 Task: Create a section Backup and Recovery Sprint and in the section, add a milestone Serverless Architecture Implementation in the project AgileDrive
Action: Mouse moved to (81, 107)
Screenshot: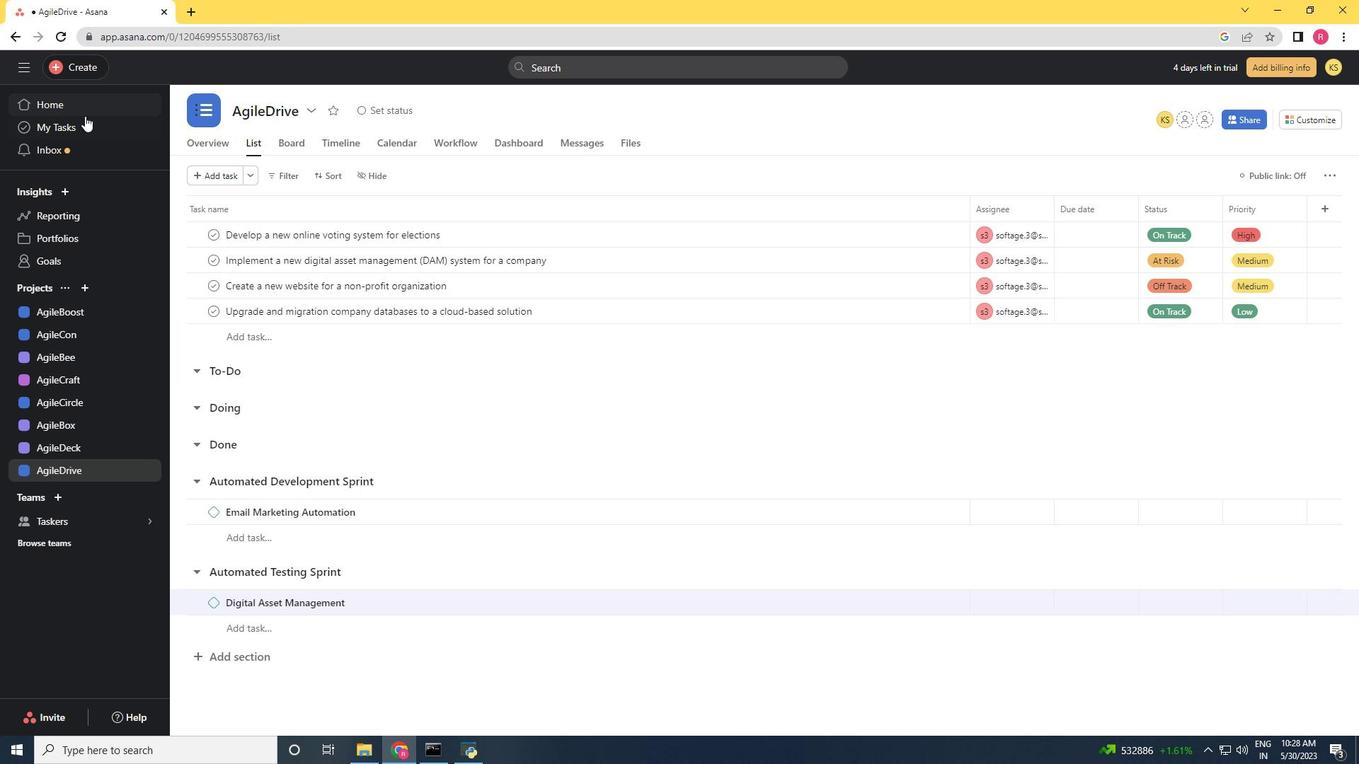 
Action: Mouse pressed left at (81, 107)
Screenshot: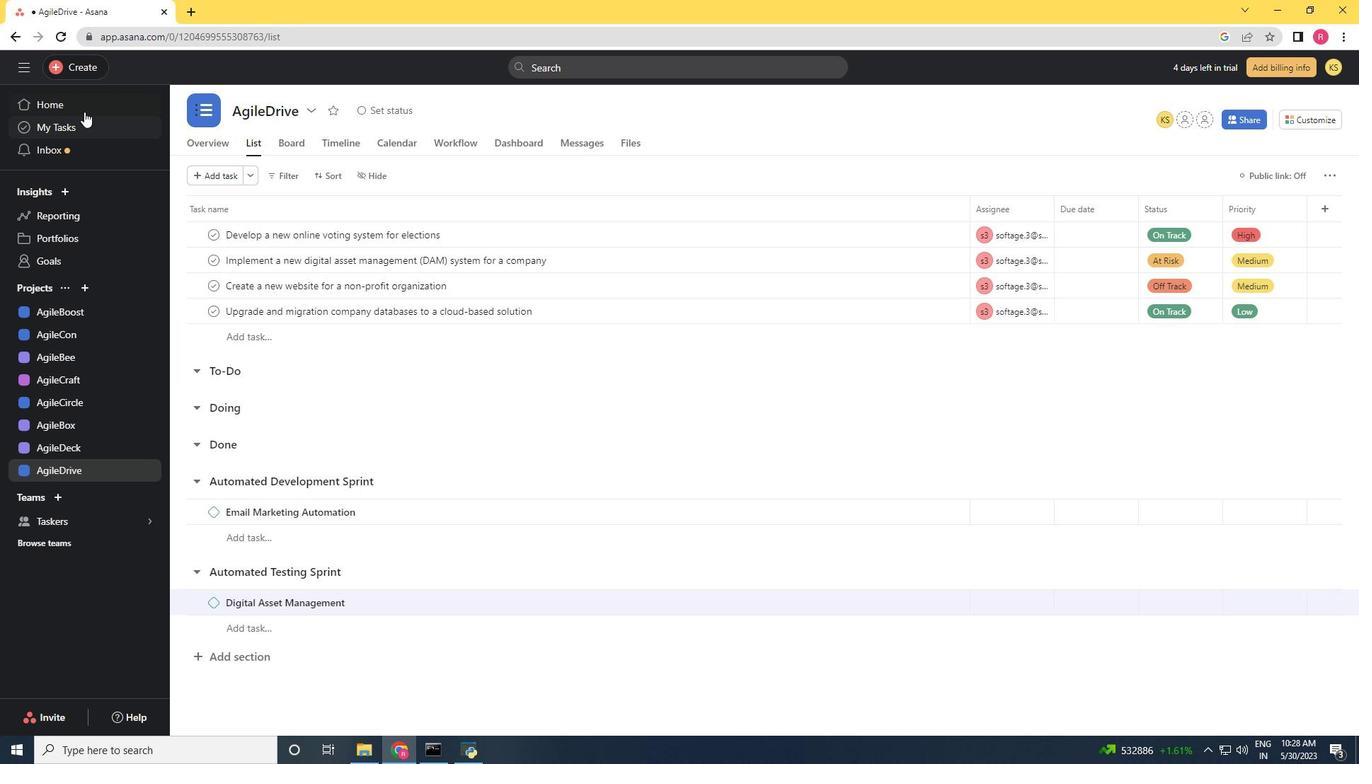 
Action: Mouse moved to (64, 470)
Screenshot: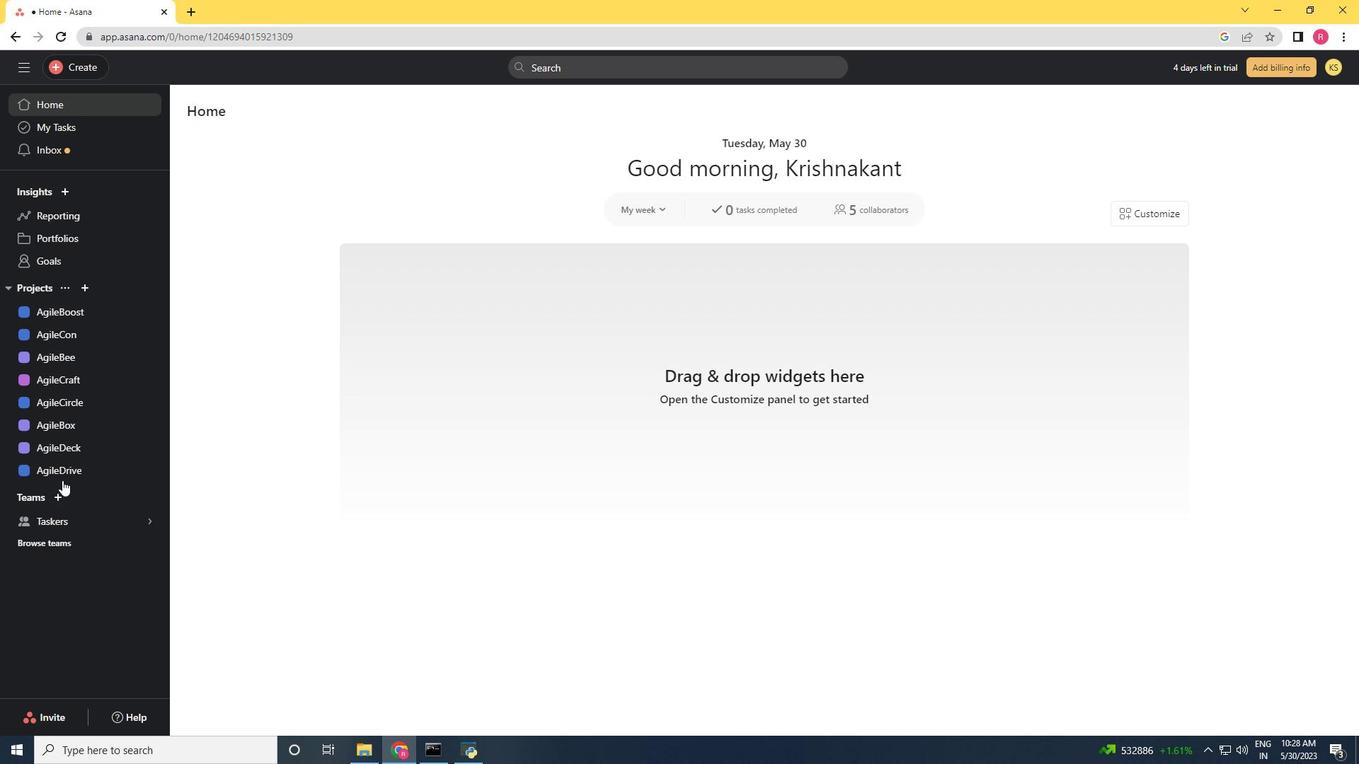 
Action: Mouse pressed left at (64, 470)
Screenshot: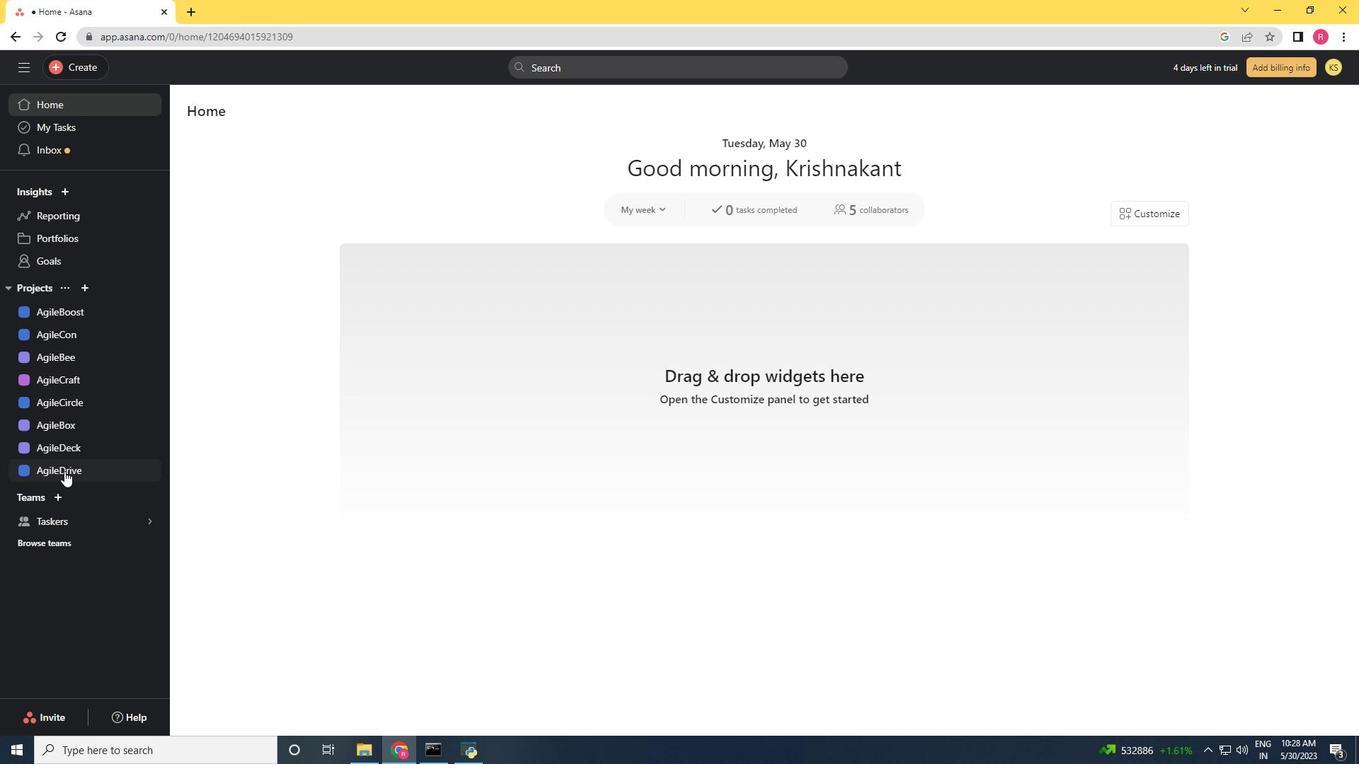 
Action: Mouse moved to (256, 659)
Screenshot: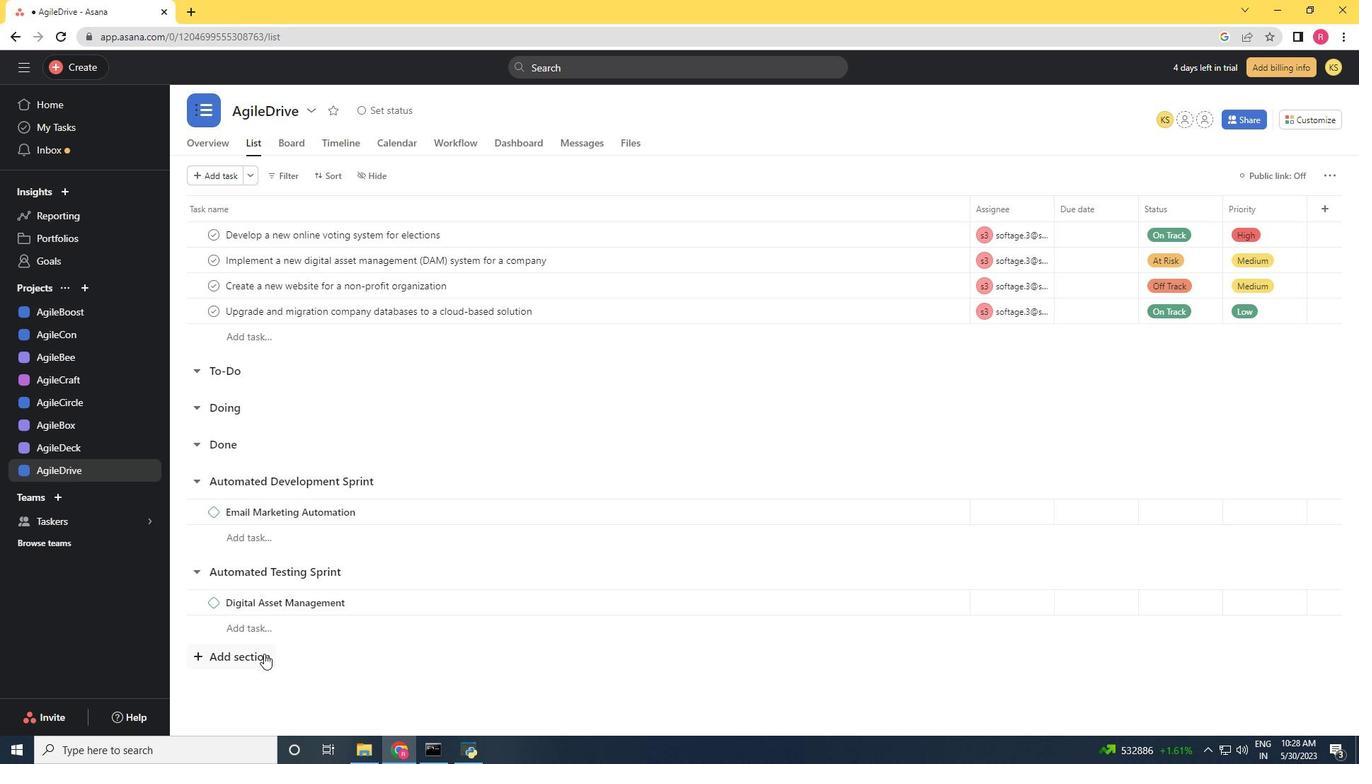 
Action: Mouse pressed left at (256, 659)
Screenshot: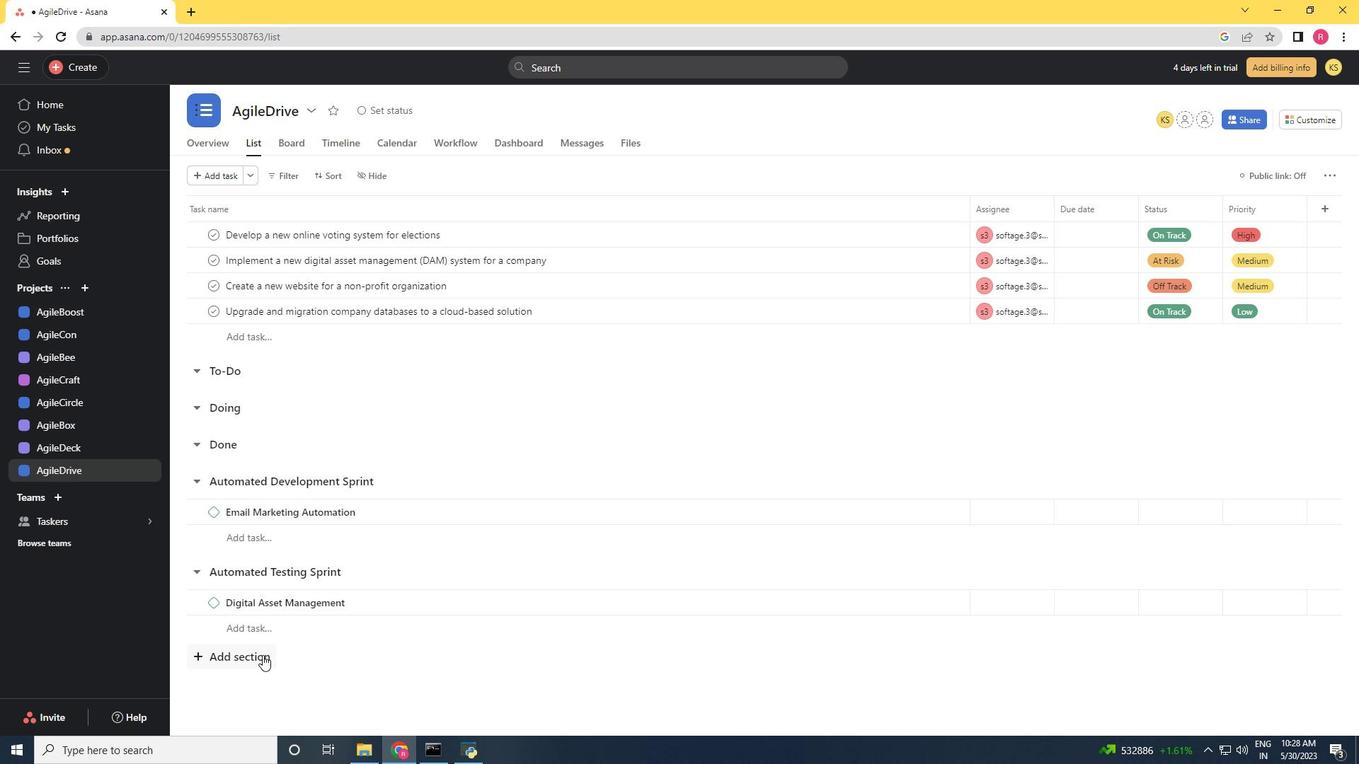 
Action: Key pressed <Key.shift><Key.shift><Key.shift><Key.shift><Key.shift>Backup<Key.space>and<Key.space><Key.shift>Recovery<Key.space><Key.shift>Sprint<Key.enter><Key.shift><Key.shift><Key.shift>Serverless<Key.space><Key.shift>Architecture<Key.space><Key.shift>Implementation<Key.space>
Screenshot: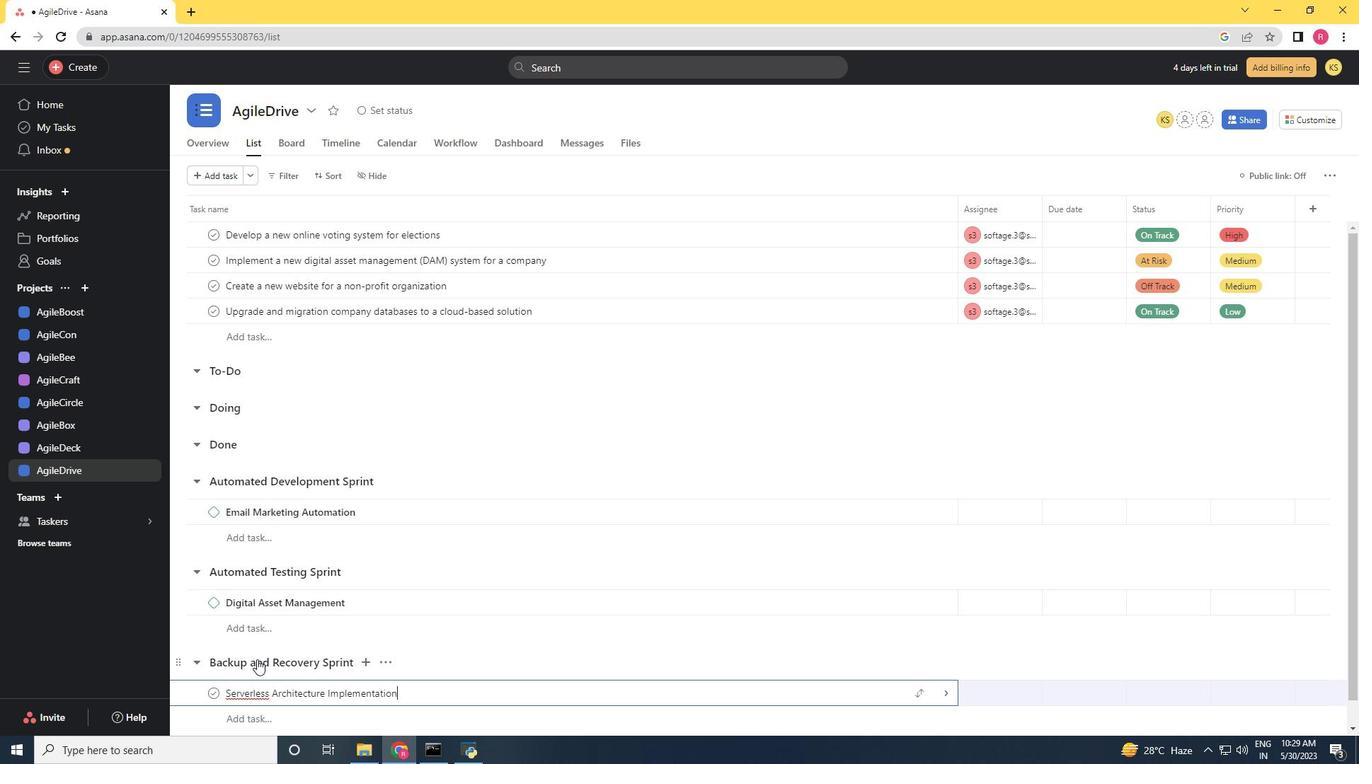 
Action: Mouse moved to (431, 693)
Screenshot: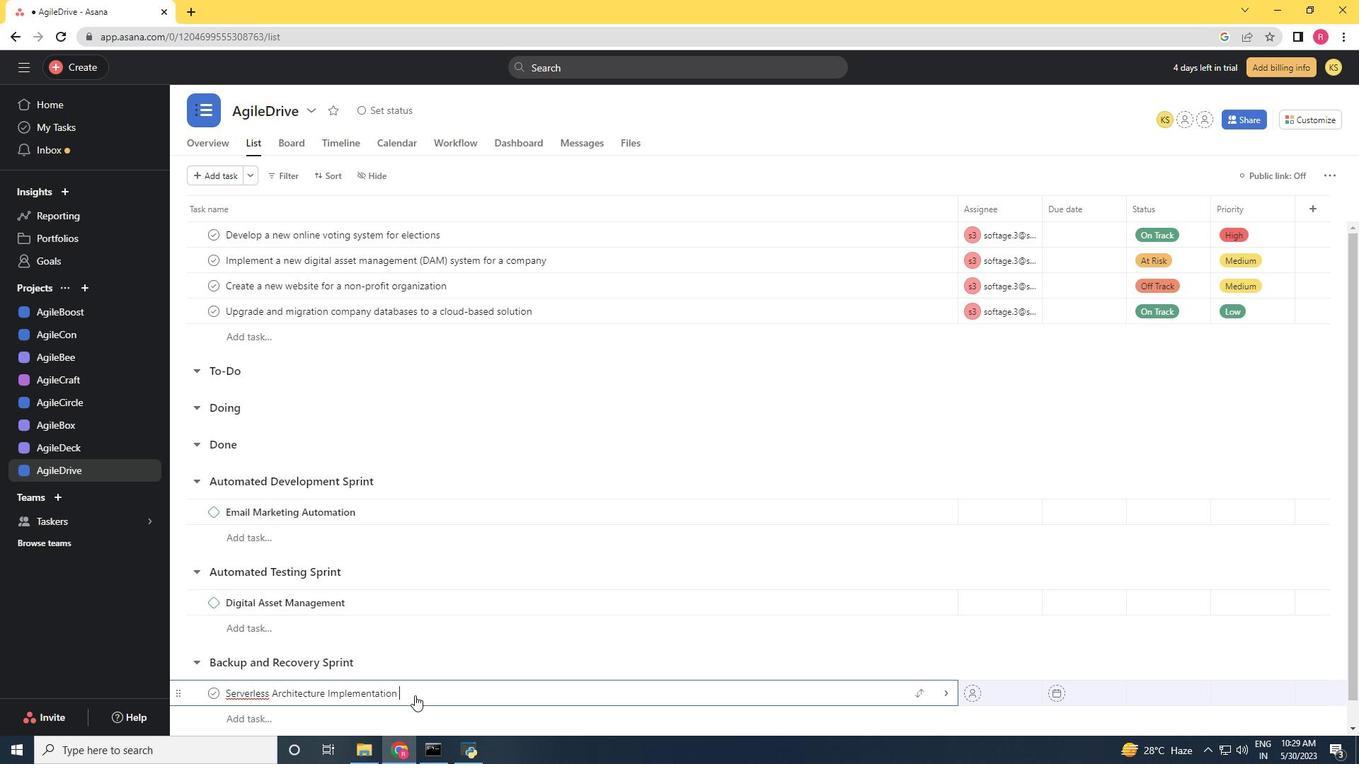 
Action: Mouse pressed right at (431, 693)
Screenshot: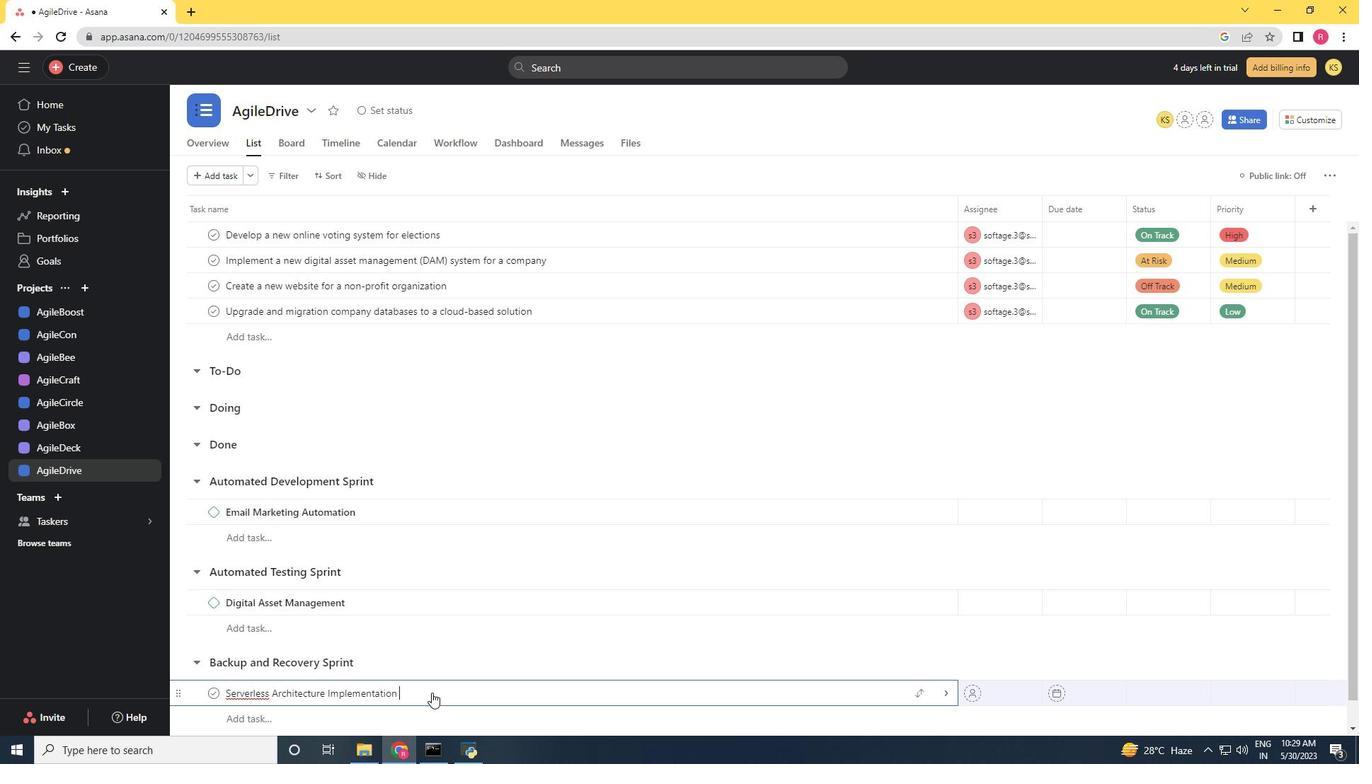 
Action: Mouse moved to (260, 695)
Screenshot: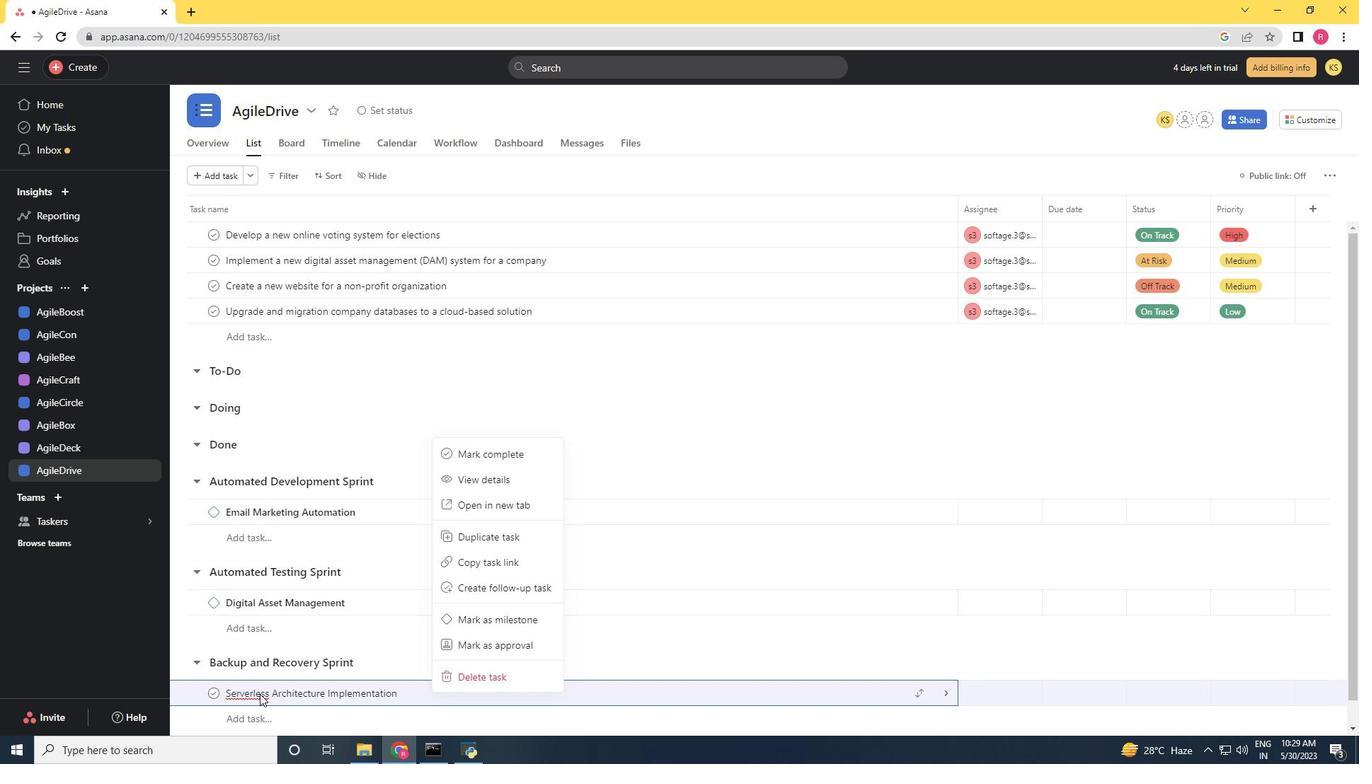 
Action: Mouse pressed left at (260, 695)
Screenshot: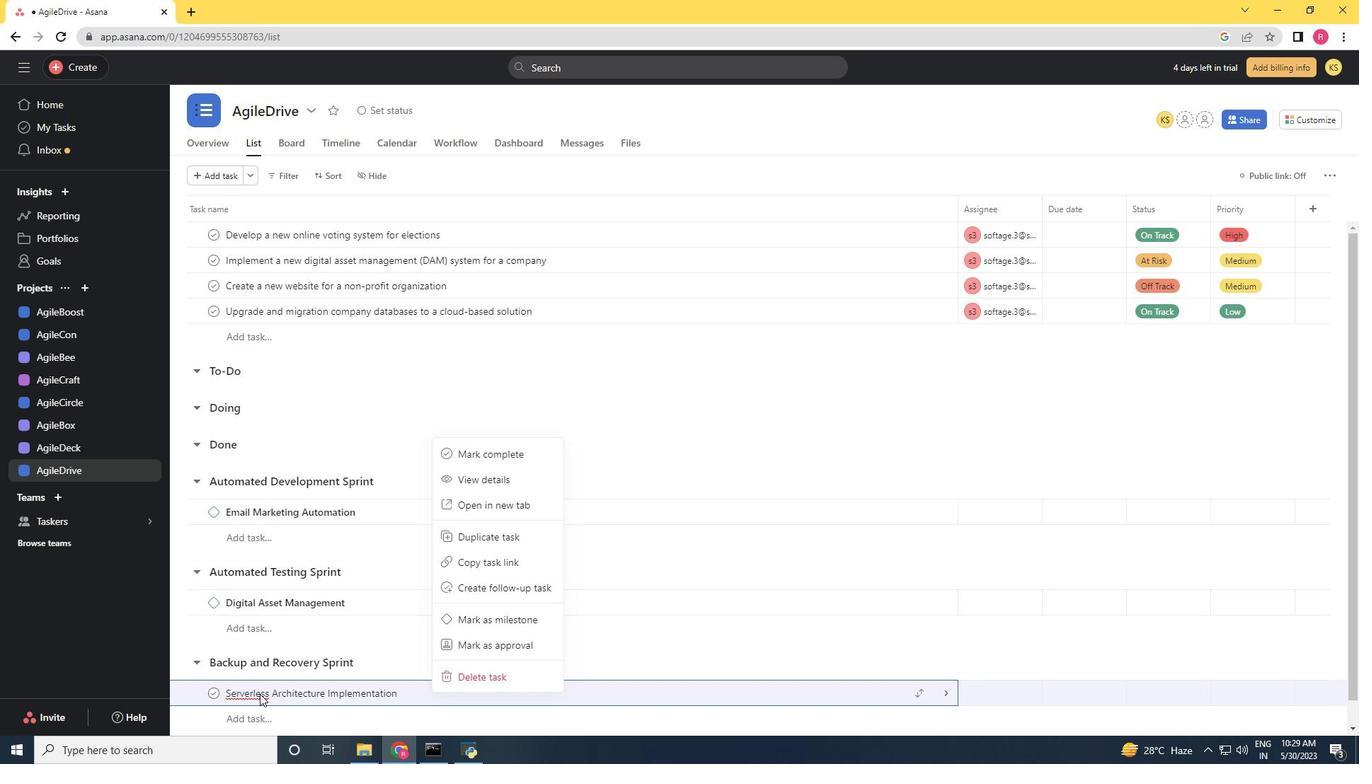 
Action: Mouse pressed left at (260, 695)
Screenshot: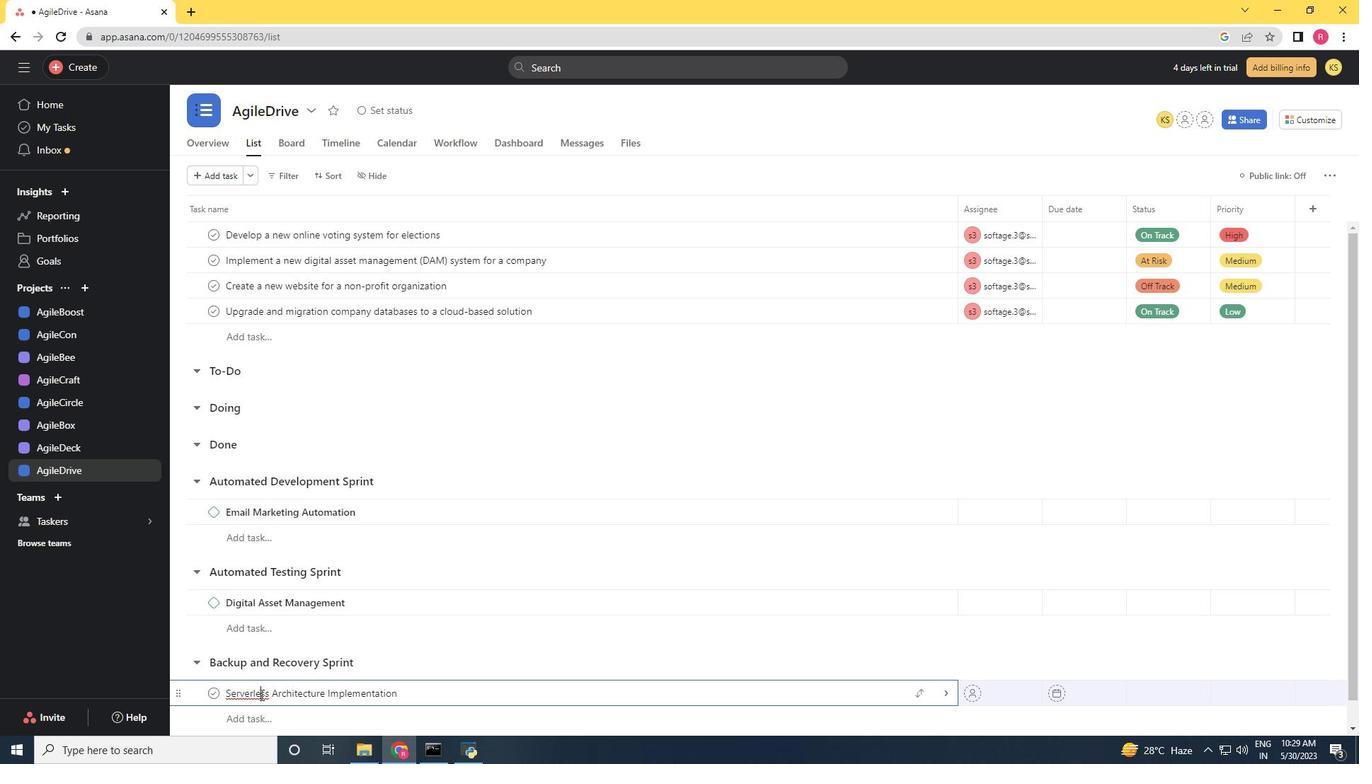 
Action: Key pressed <Key.backspace>a
Screenshot: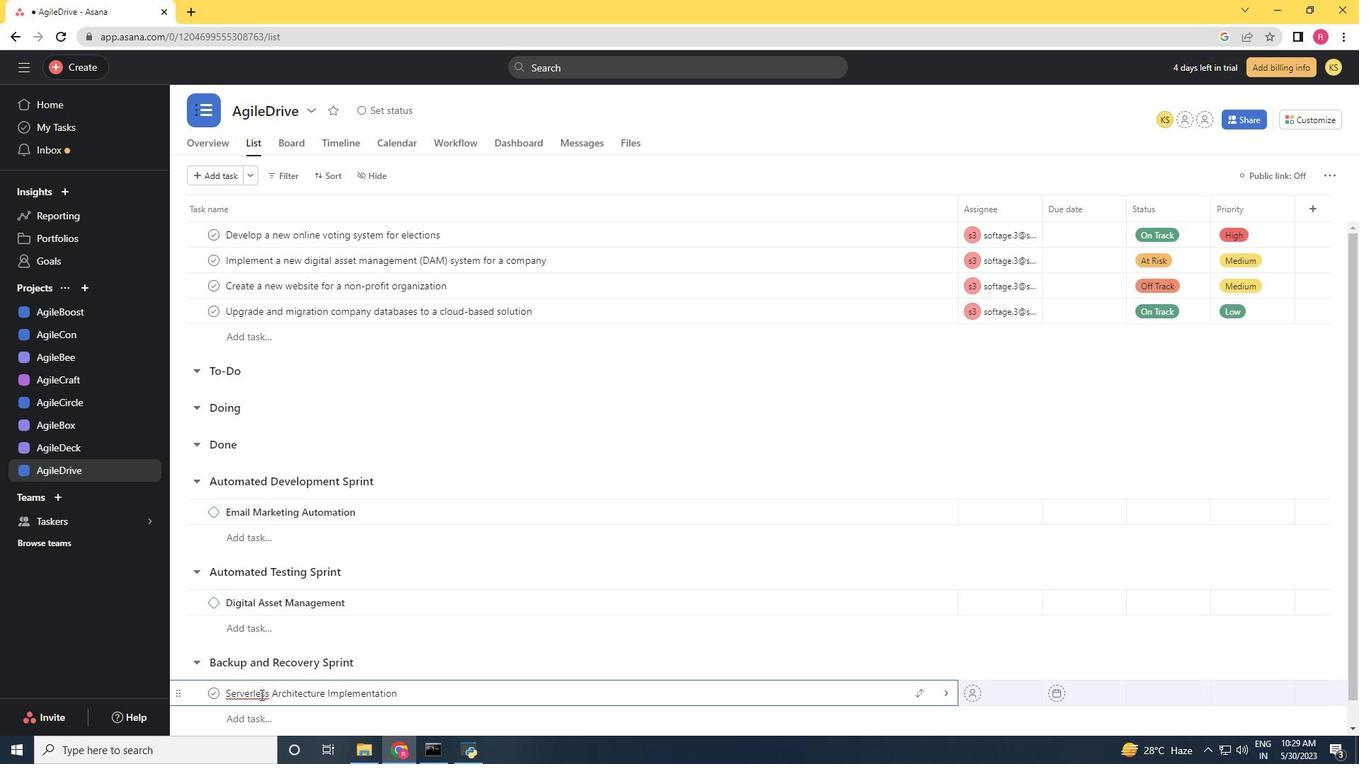 
Action: Mouse moved to (419, 698)
Screenshot: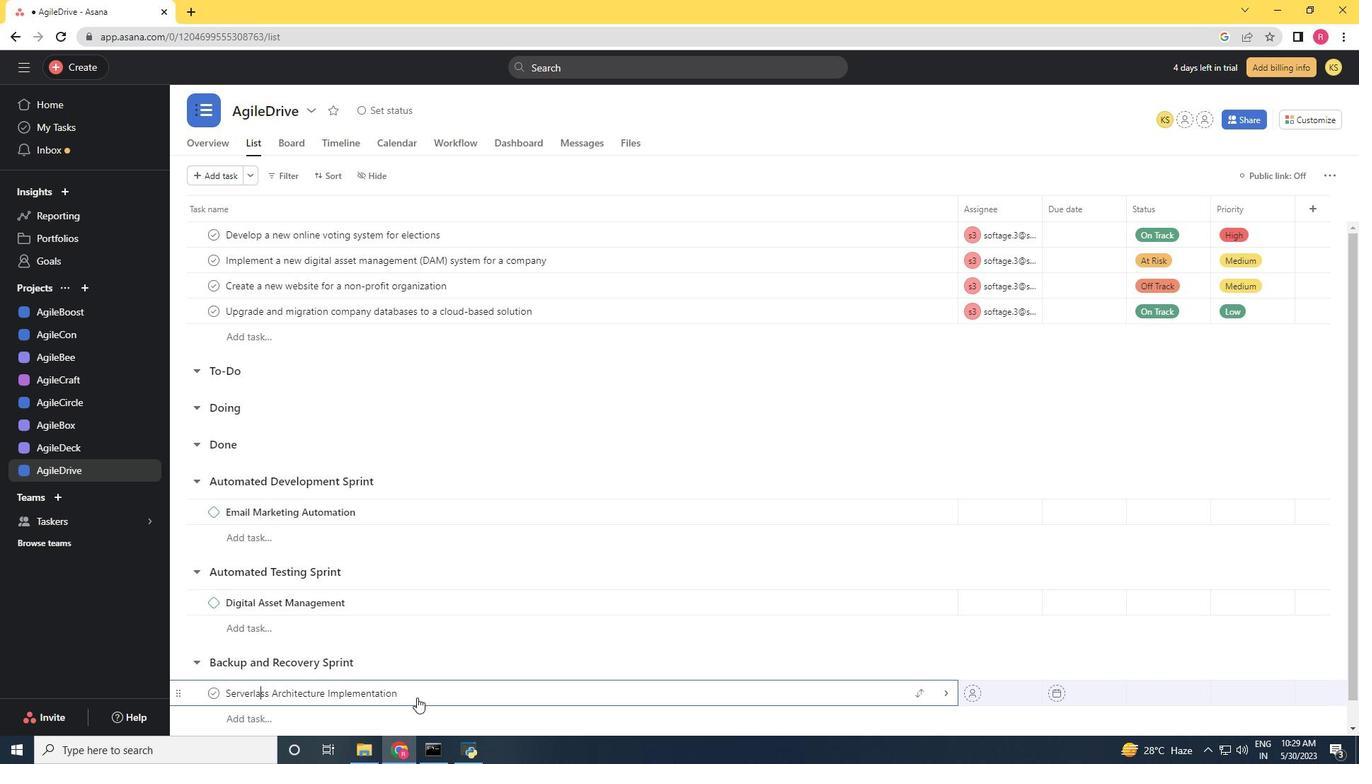 
Action: Mouse pressed left at (419, 698)
Screenshot: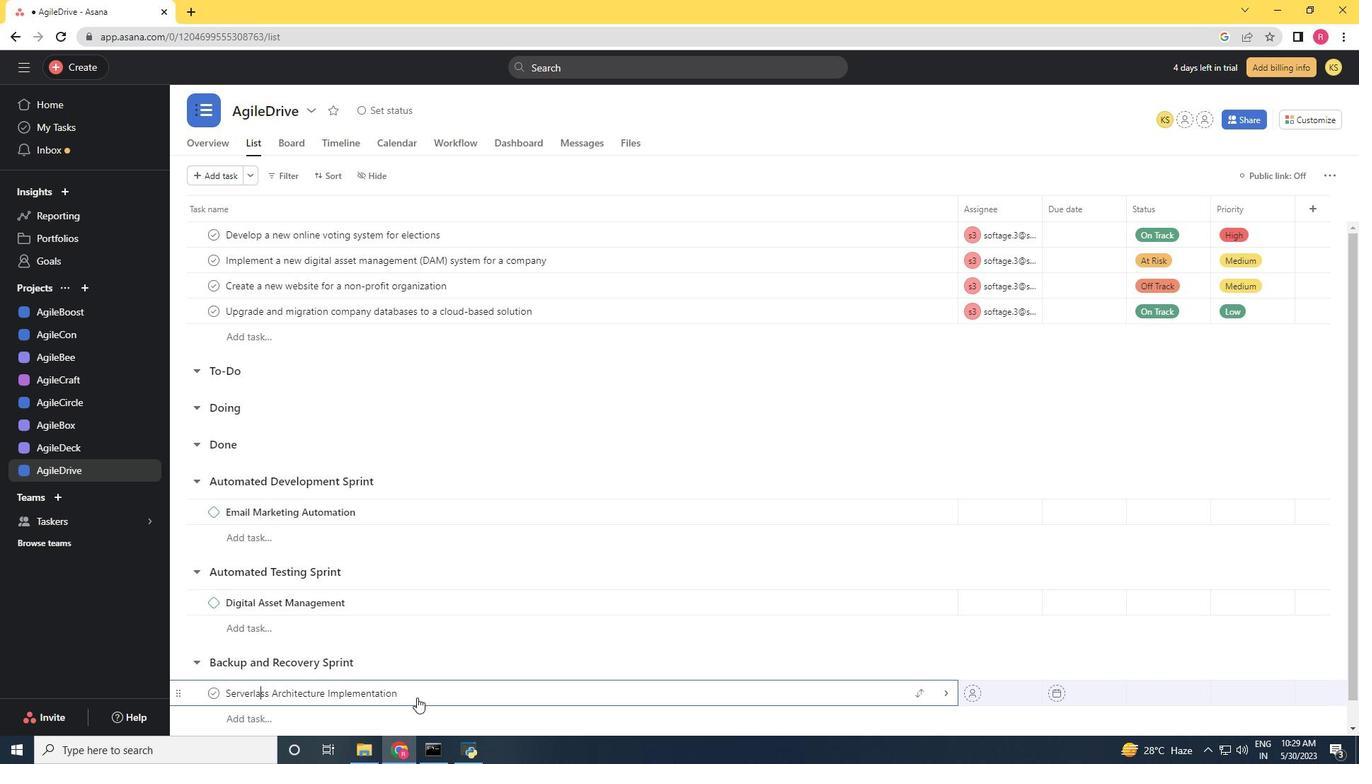 
Action: Mouse moved to (421, 693)
Screenshot: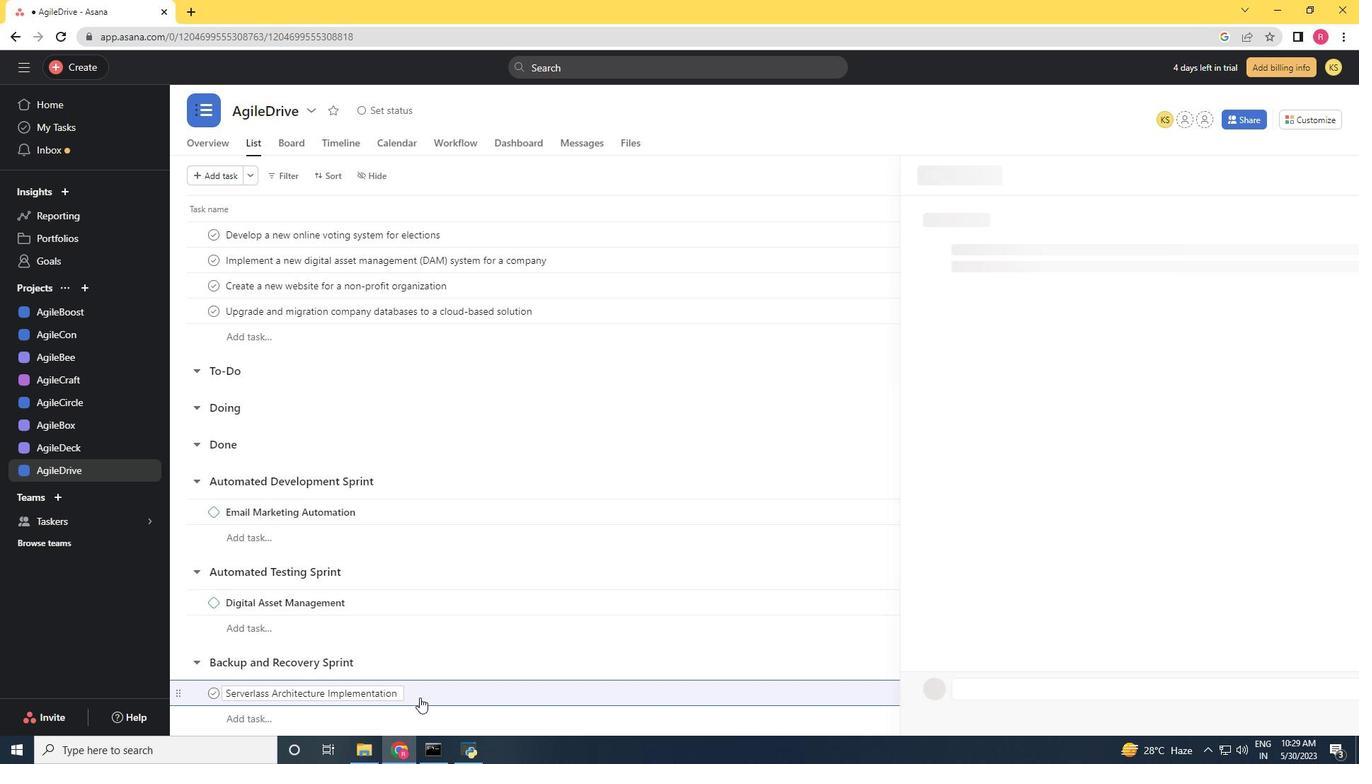 
Action: Mouse pressed right at (421, 693)
Screenshot: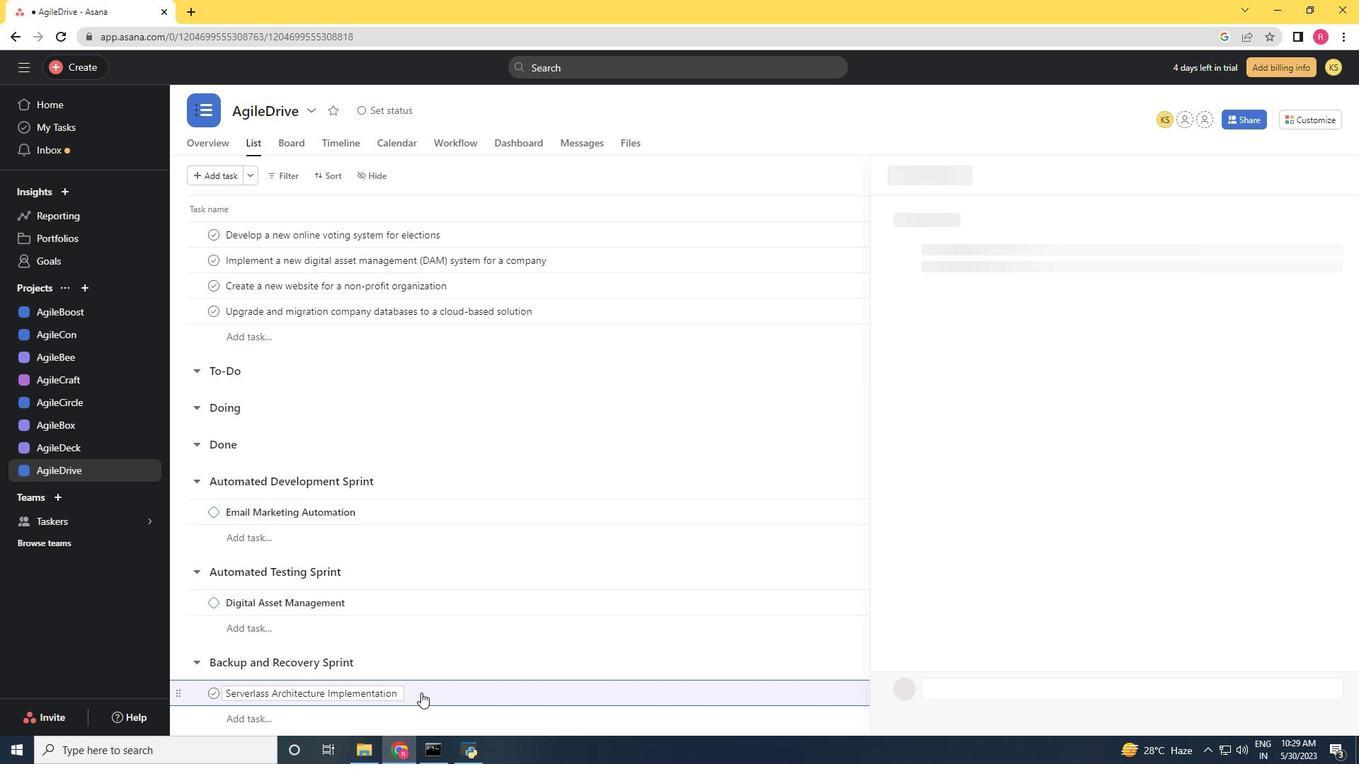 
Action: Mouse moved to (473, 616)
Screenshot: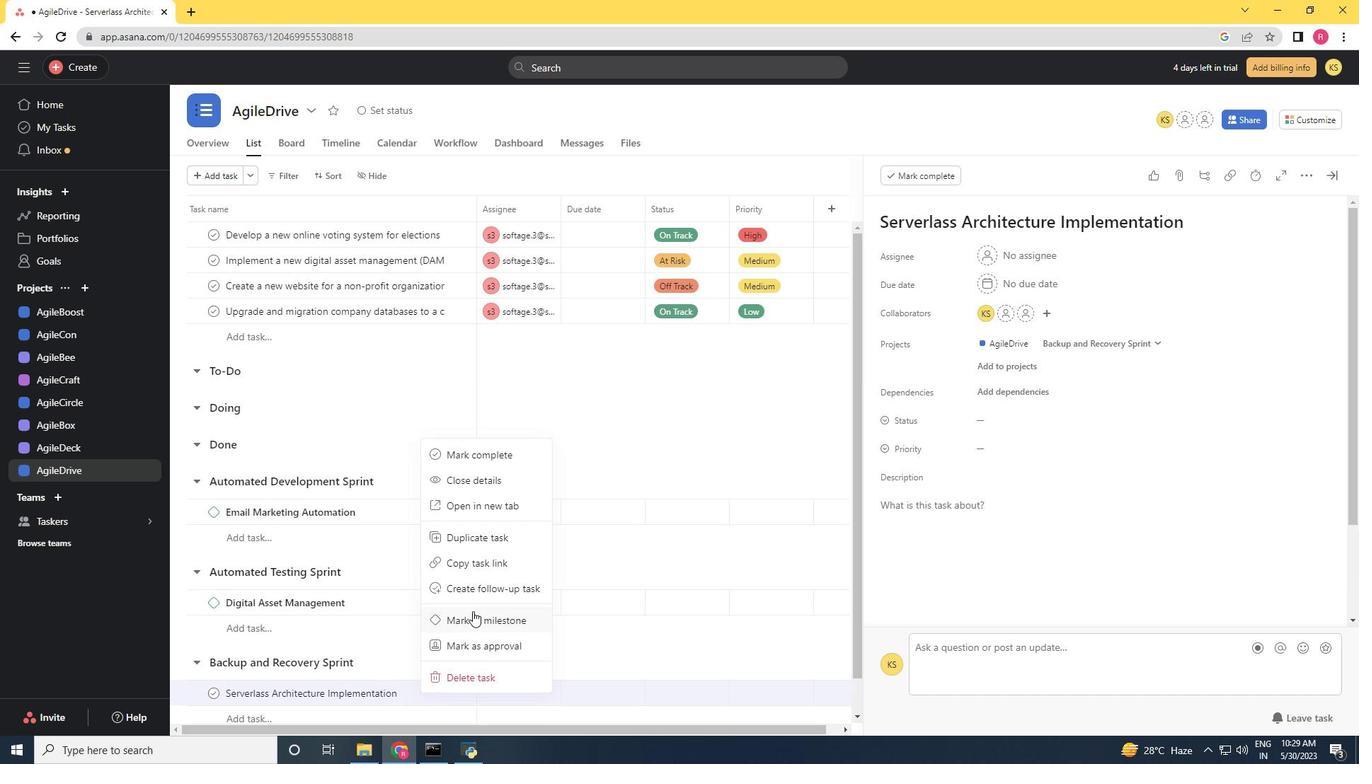 
Action: Mouse pressed left at (473, 616)
Screenshot: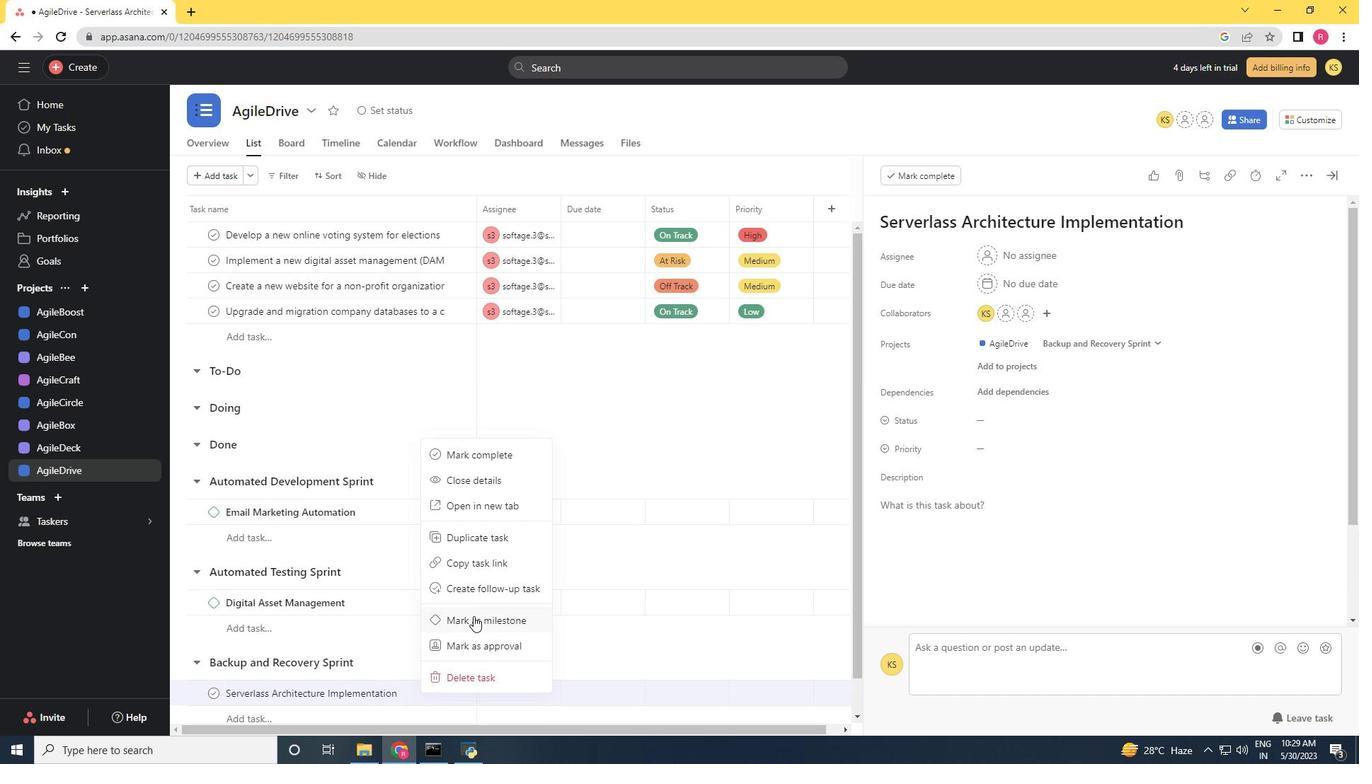 
Action: Mouse moved to (1343, 176)
Screenshot: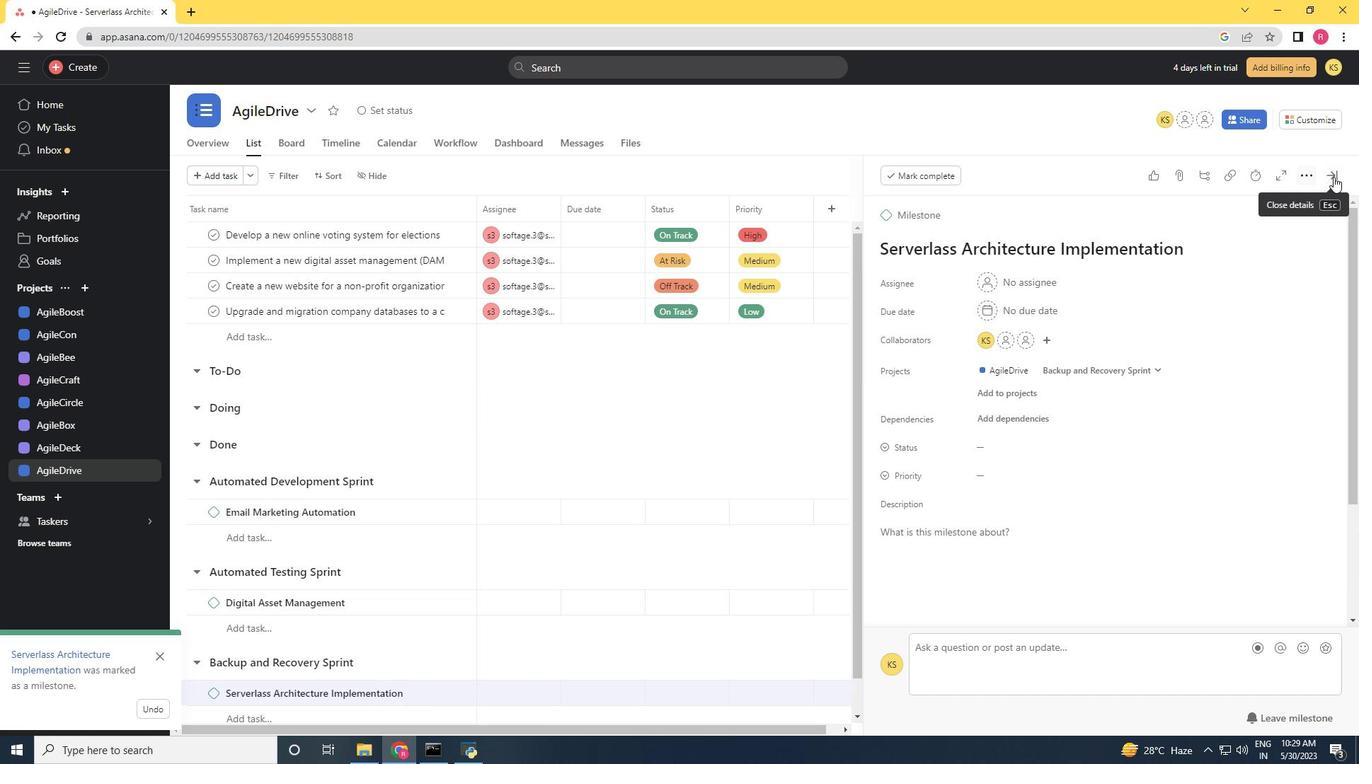 
Action: Mouse pressed left at (1343, 176)
Screenshot: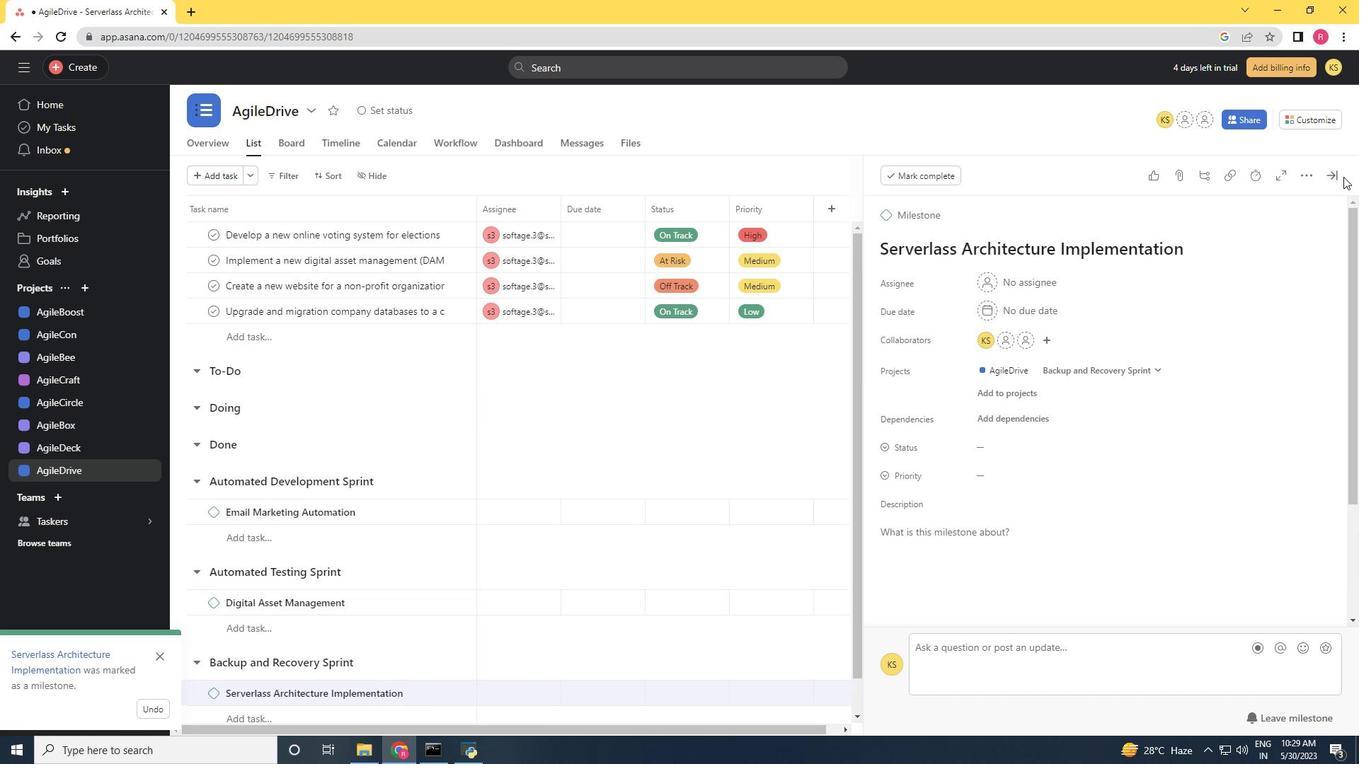 
Action: Mouse moved to (1316, 180)
Screenshot: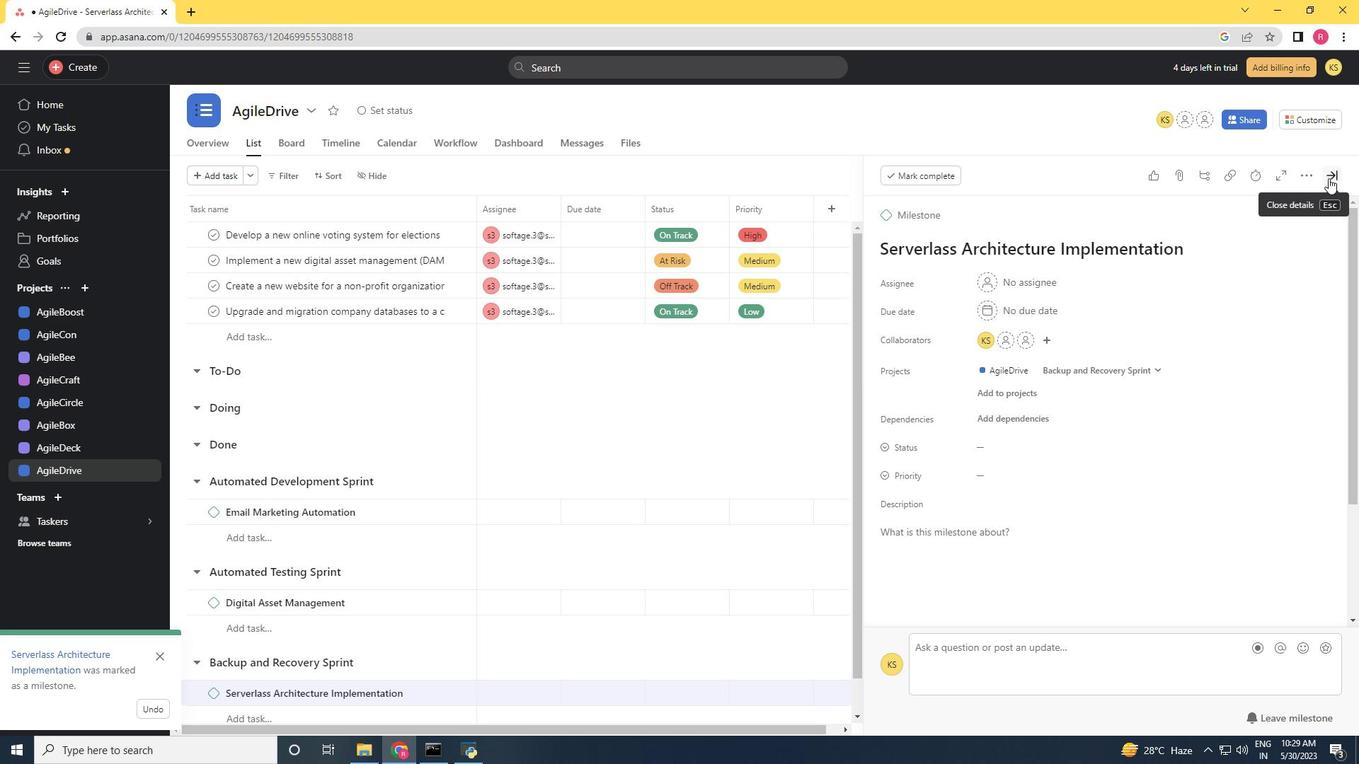 
Action: Mouse pressed left at (1316, 180)
Screenshot: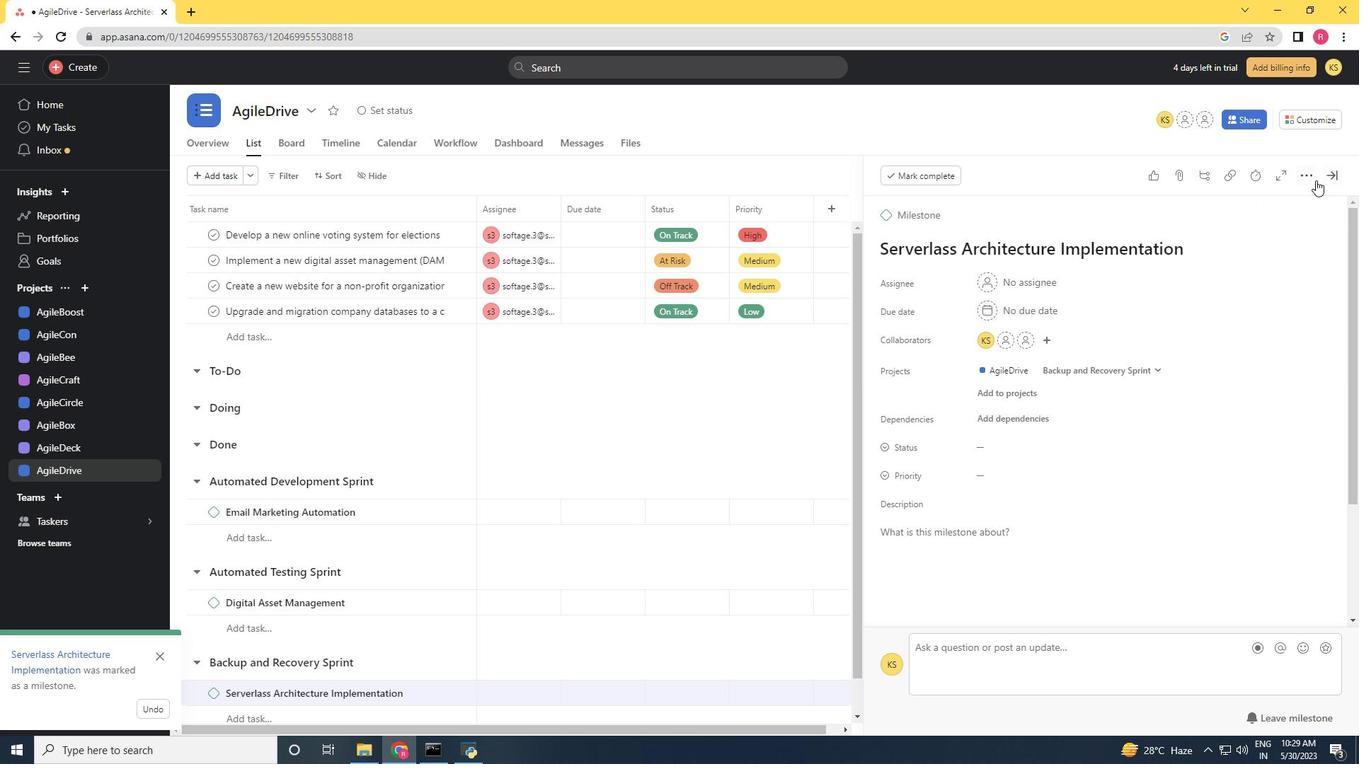 
Action: Mouse moved to (1333, 169)
Screenshot: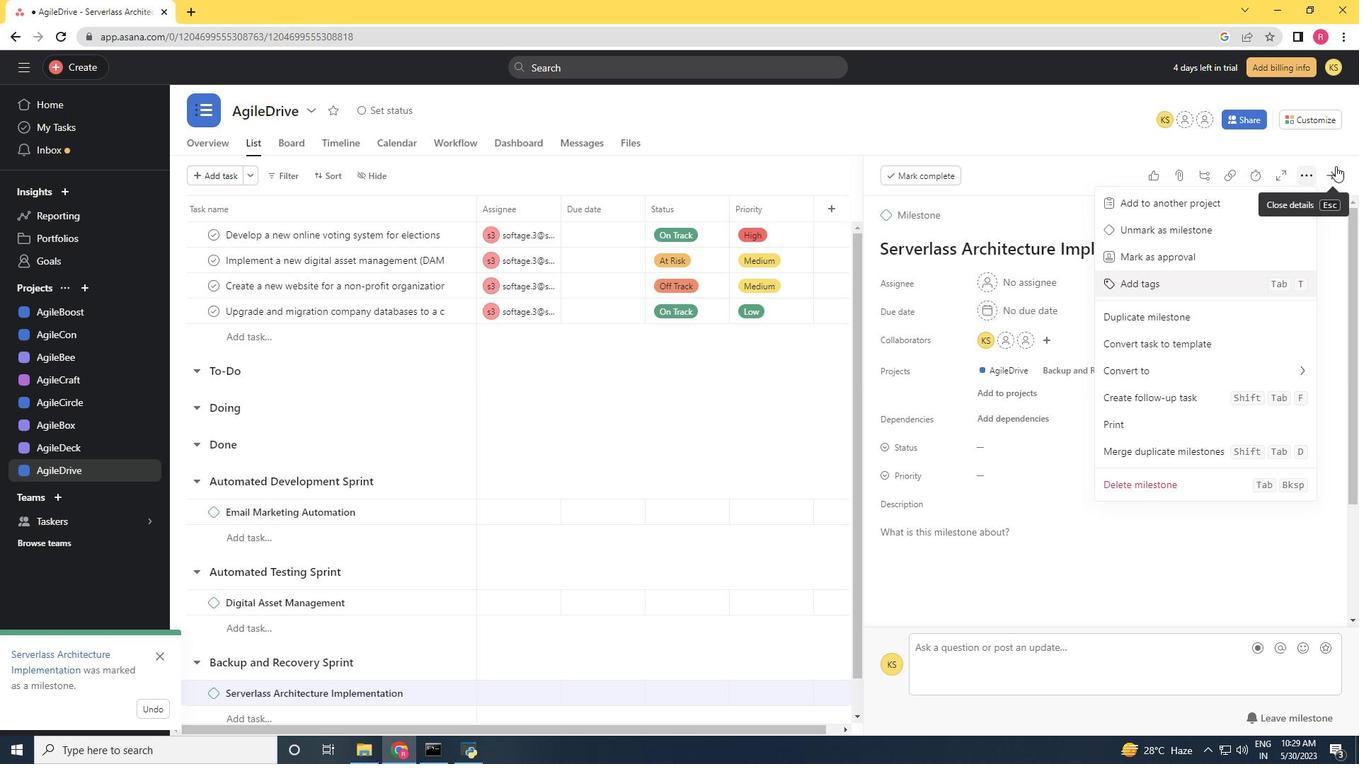 
Action: Mouse pressed left at (1333, 169)
Screenshot: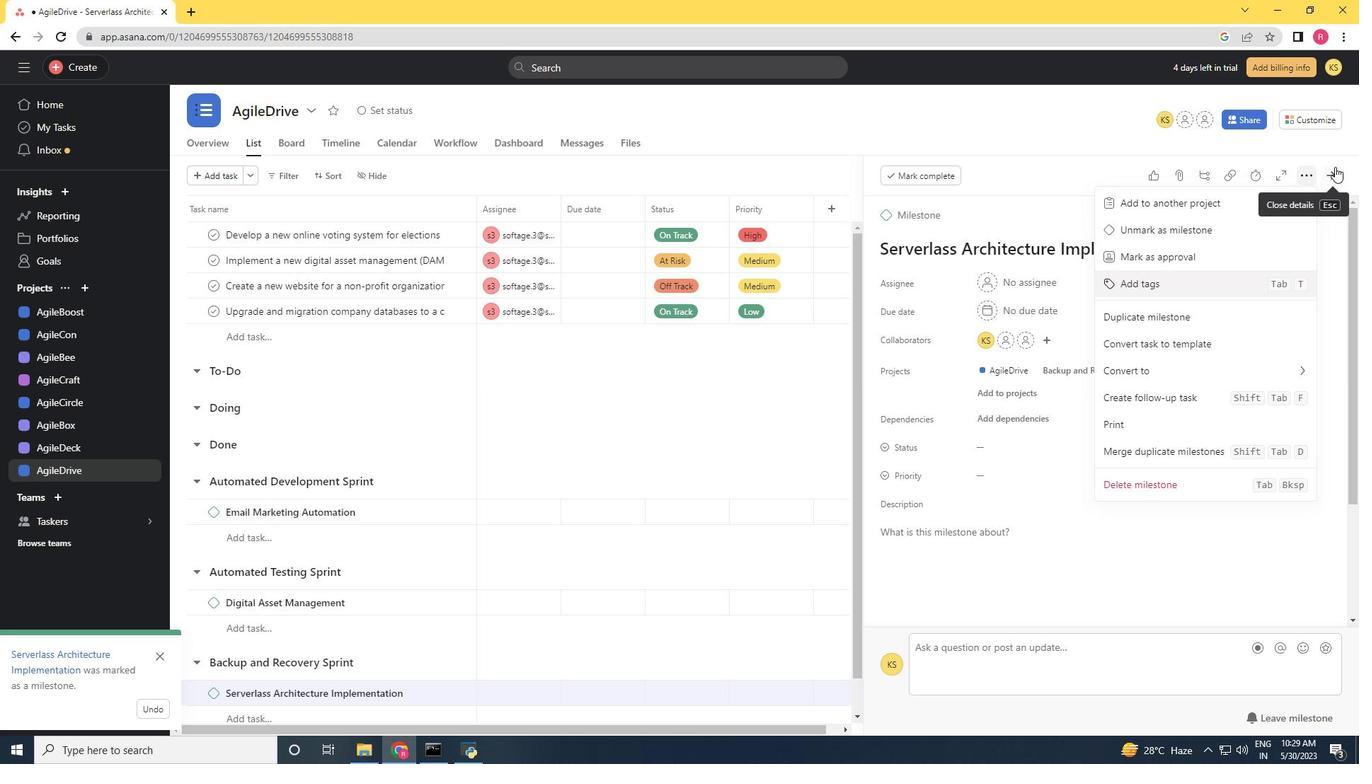 
Action: Mouse moved to (1129, 348)
Screenshot: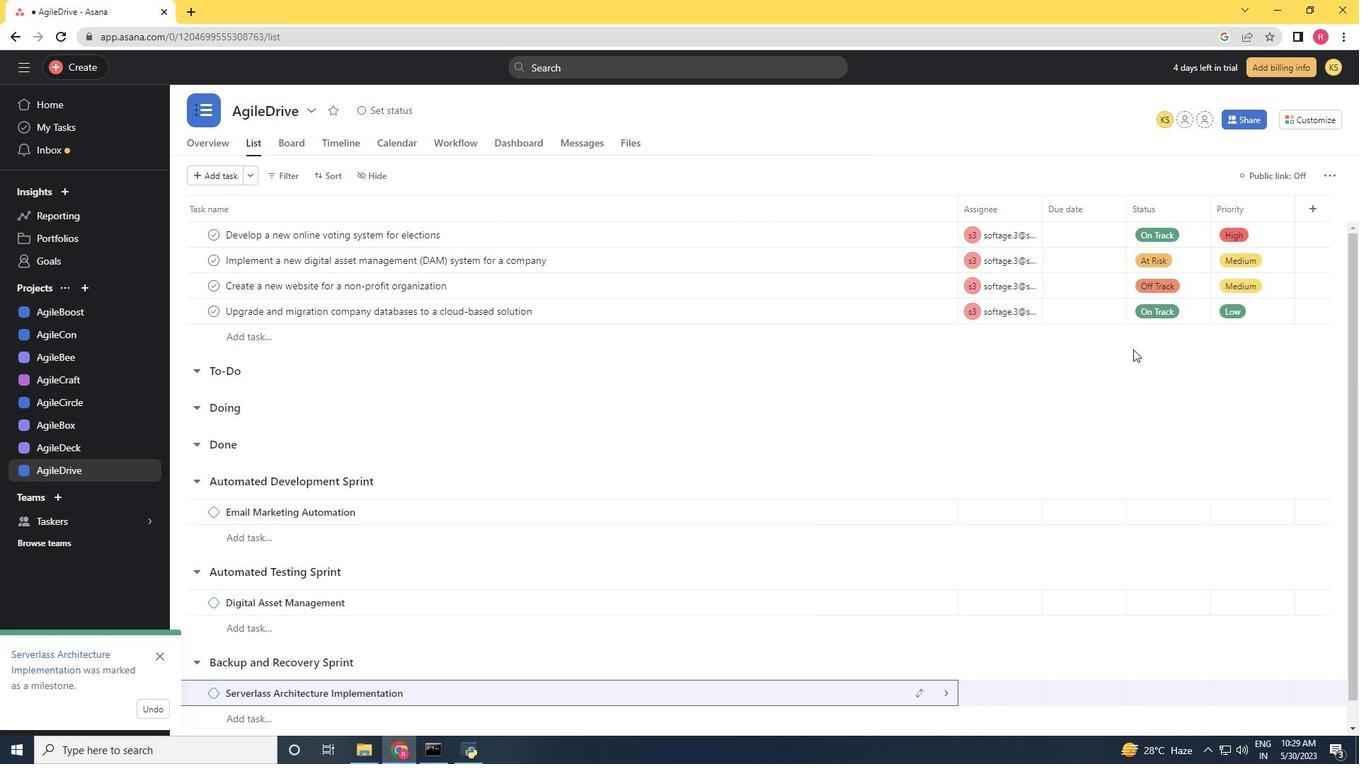 
